 Task: Add a field from the Popular template Priority a blank project BitBridge
Action: Mouse moved to (1320, 352)
Screenshot: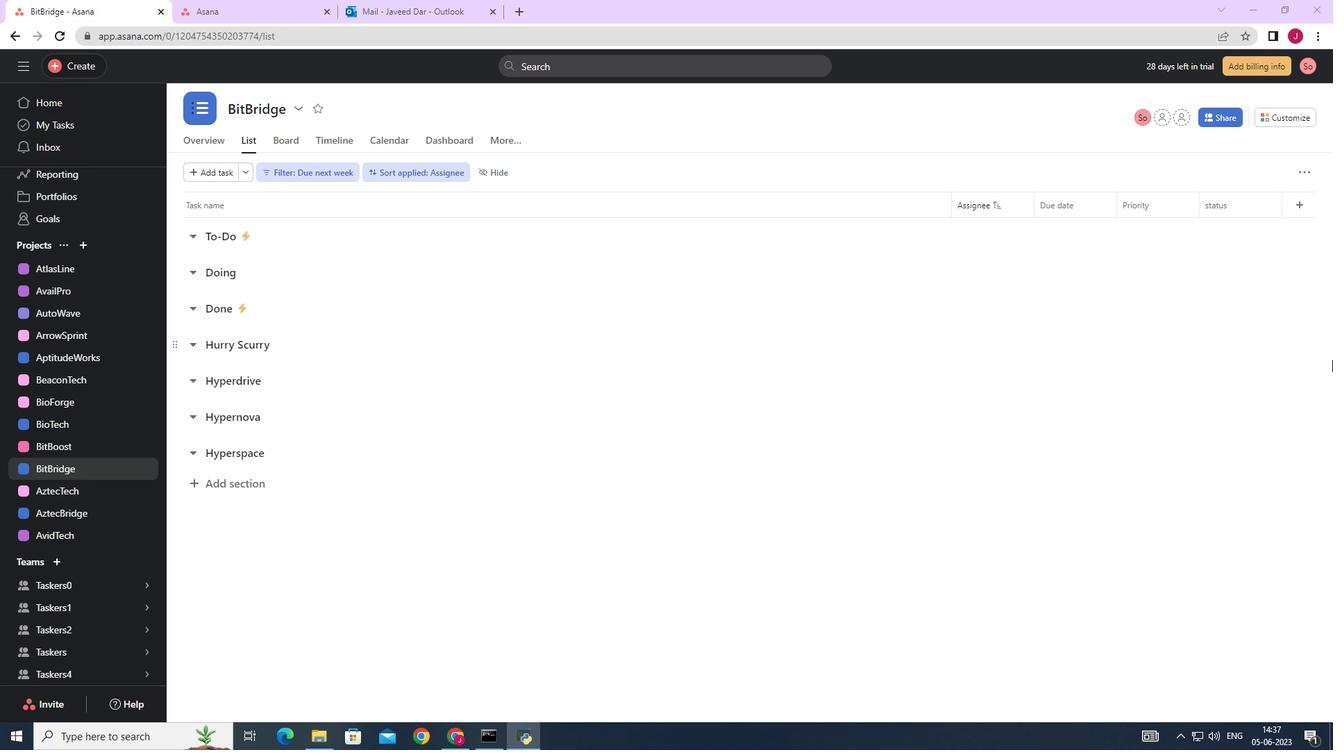 
Action: Mouse scrolled (1320, 353) with delta (0, 0)
Screenshot: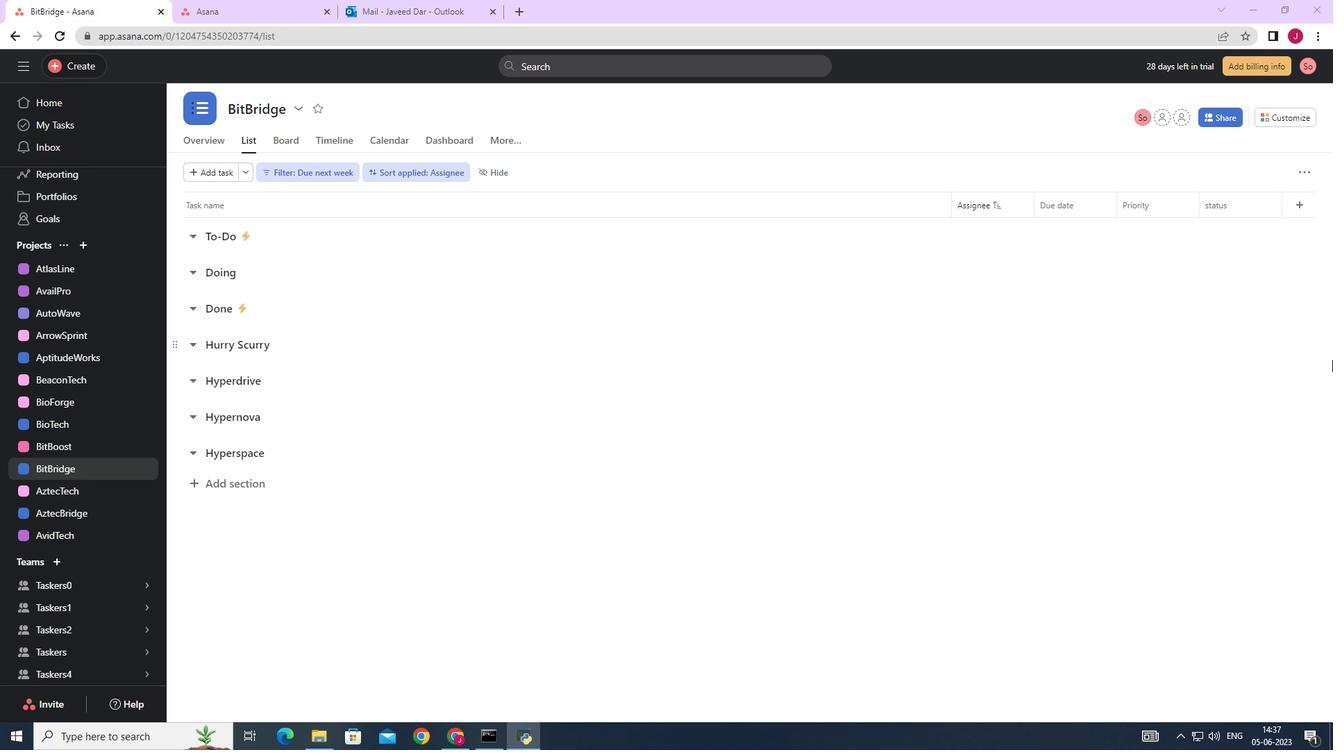 
Action: Mouse moved to (1318, 350)
Screenshot: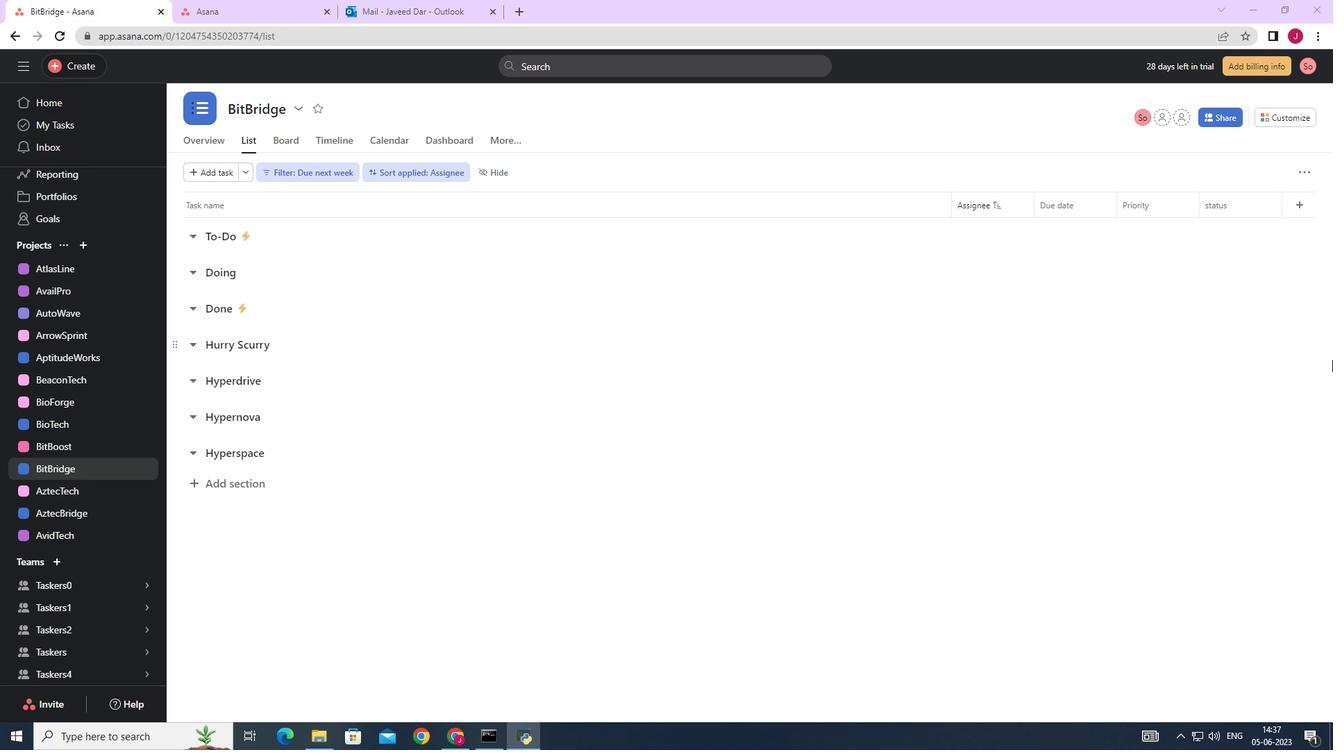 
Action: Mouse scrolled (1318, 351) with delta (0, 0)
Screenshot: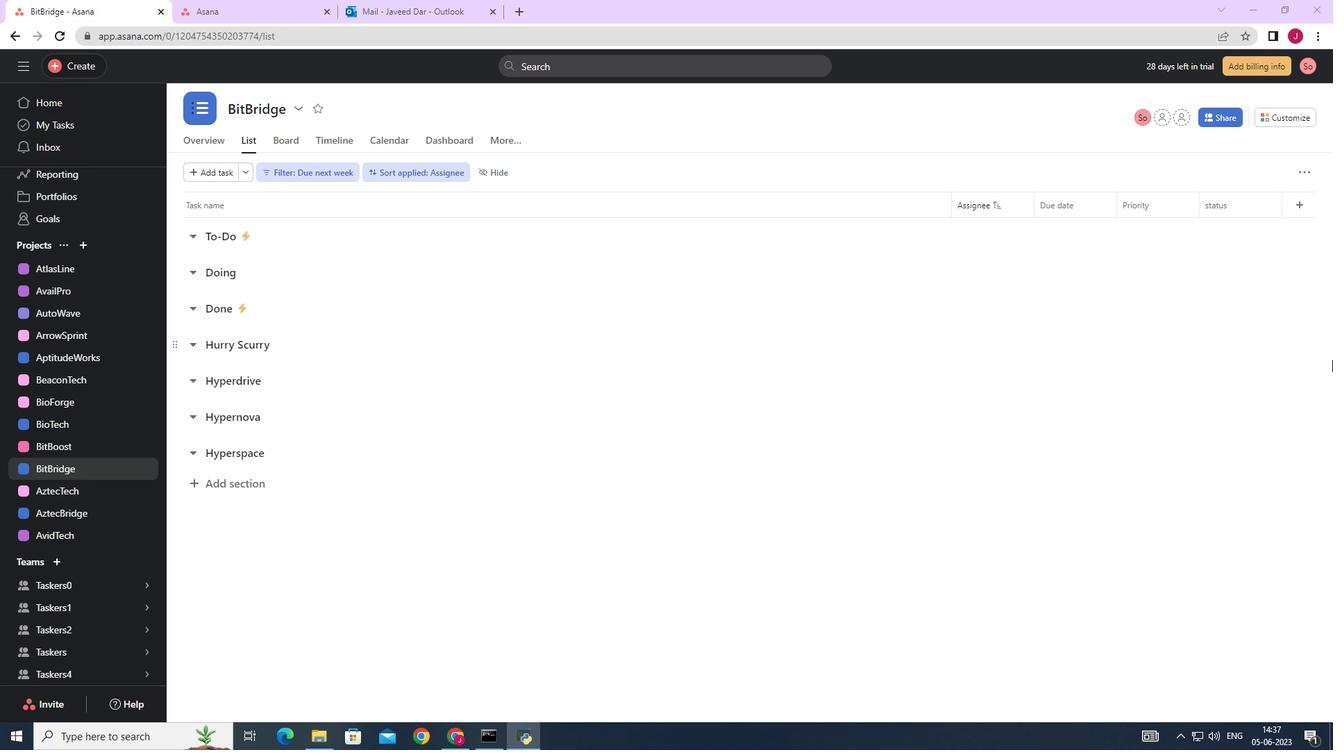 
Action: Mouse moved to (1313, 342)
Screenshot: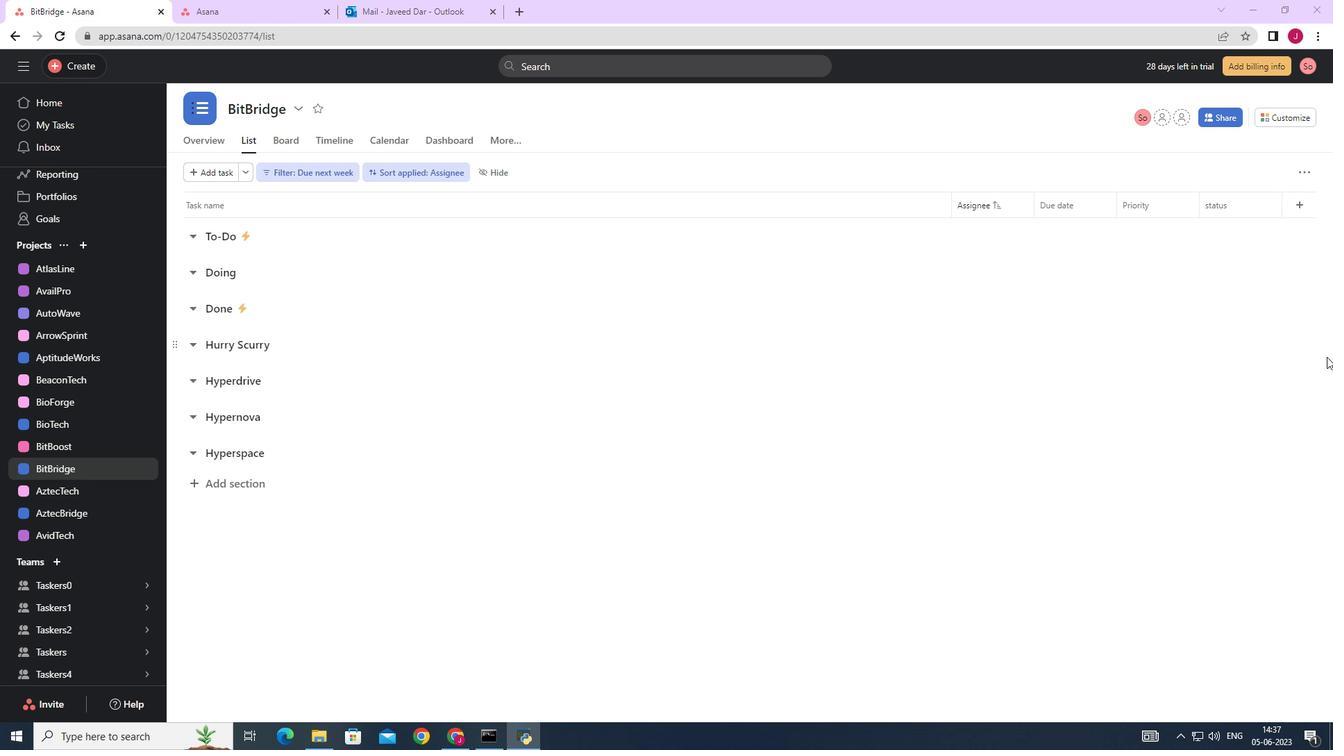 
Action: Mouse scrolled (1313, 343) with delta (0, 0)
Screenshot: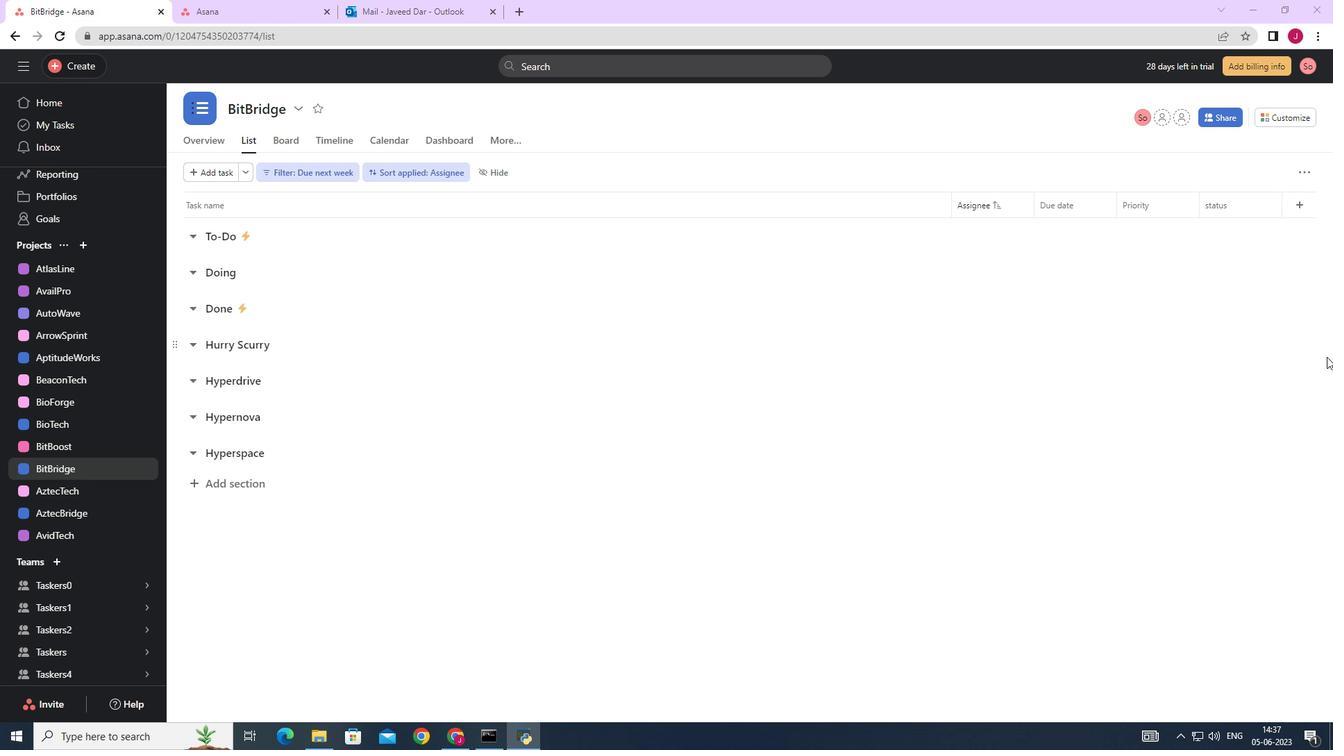 
Action: Mouse moved to (1282, 117)
Screenshot: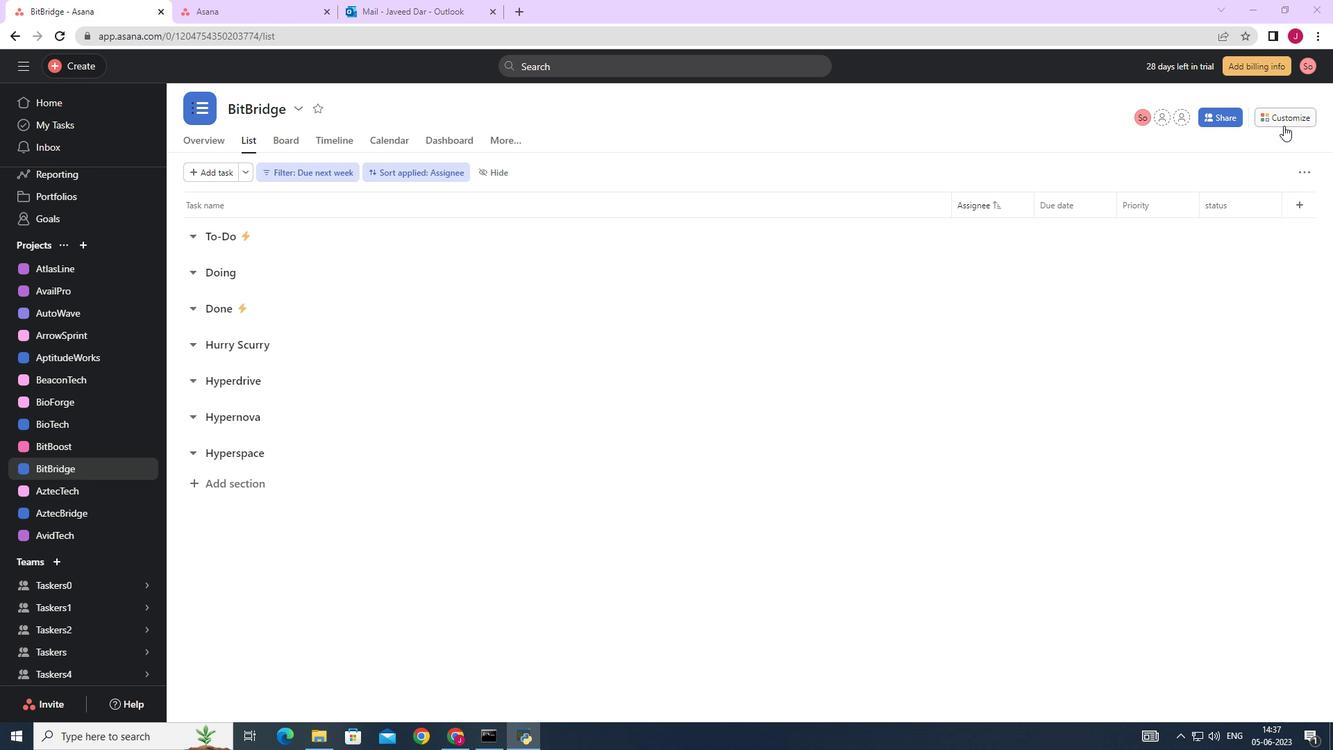 
Action: Mouse pressed left at (1282, 117)
Screenshot: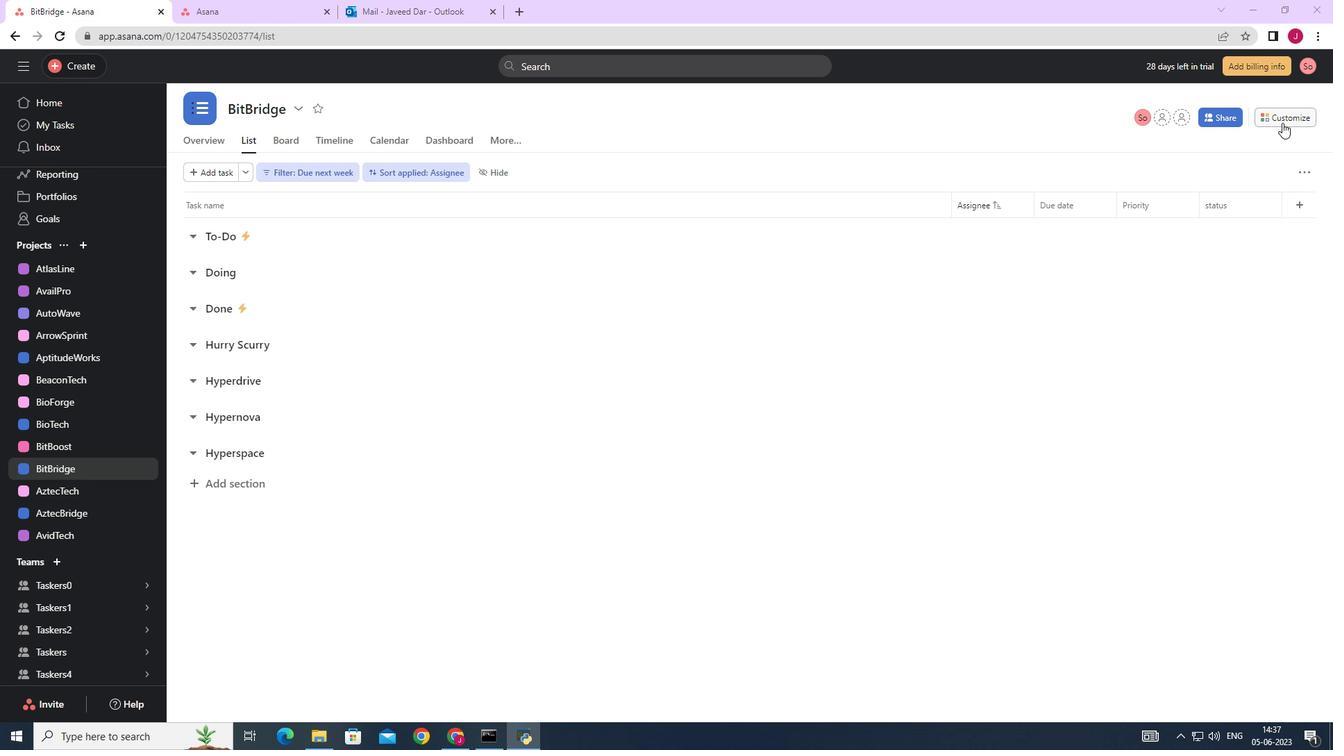
Action: Mouse moved to (1166, 281)
Screenshot: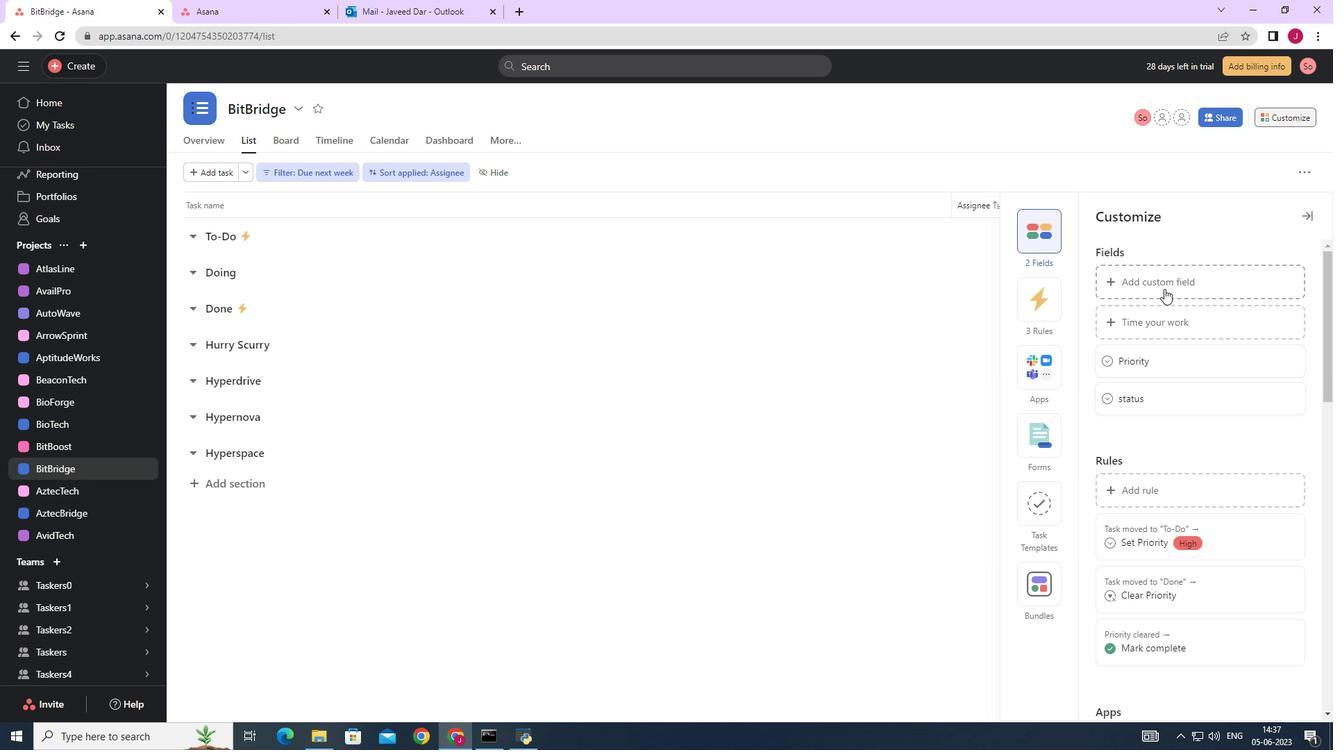 
Action: Mouse pressed left at (1166, 281)
Screenshot: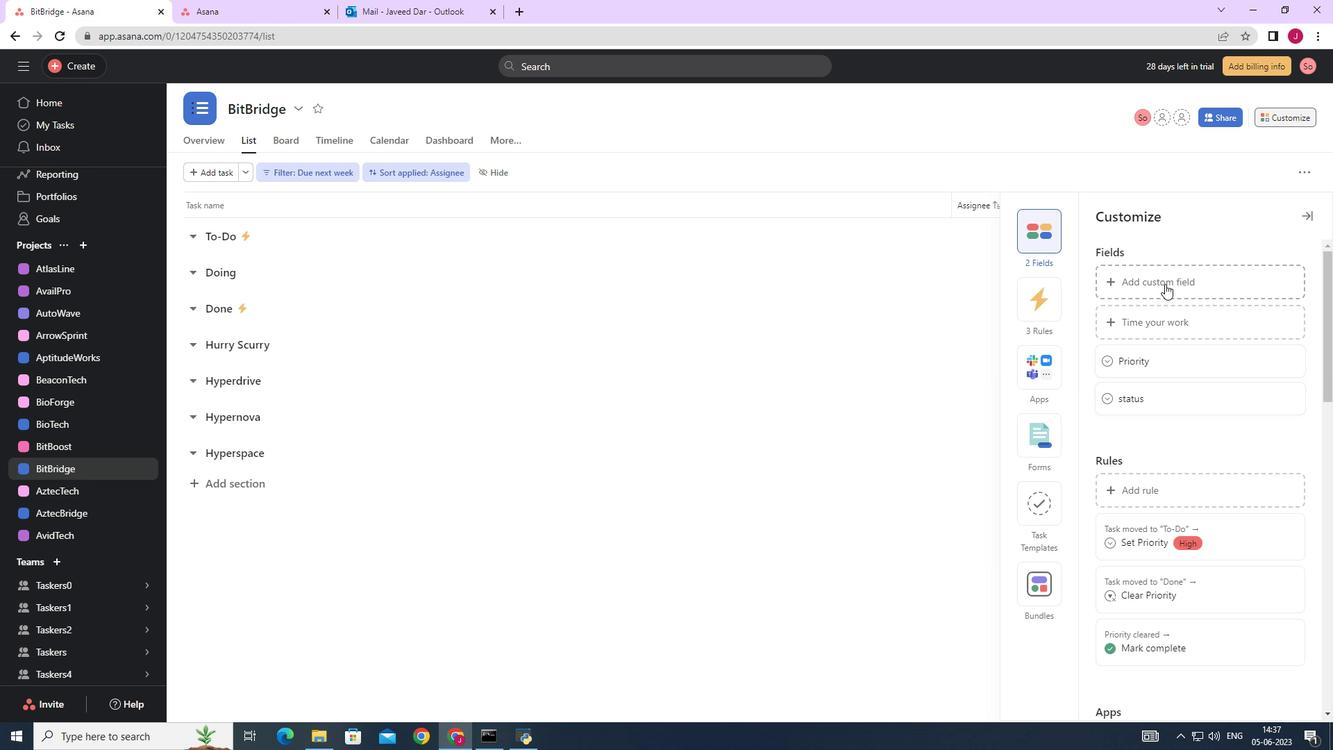 
Action: Mouse moved to (627, 249)
Screenshot: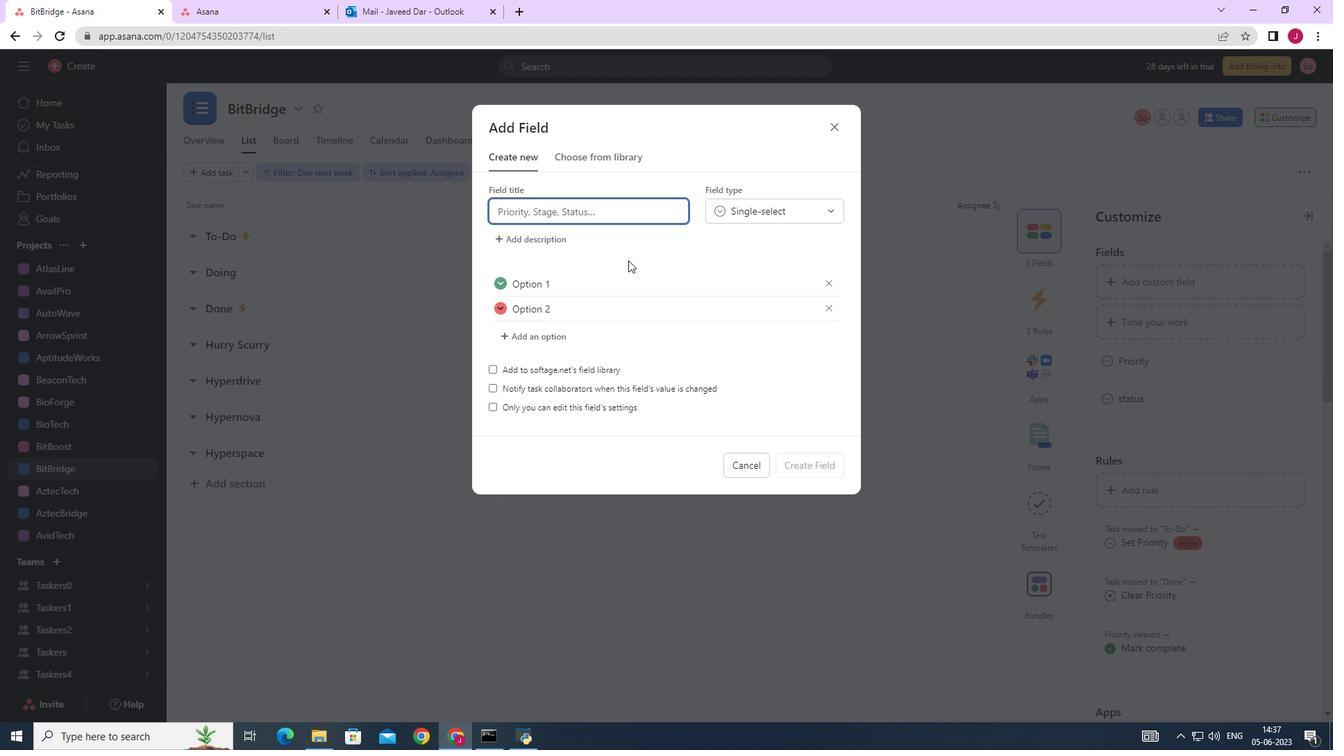 
Action: Key pressed <Key.caps_lock>P<Key.caps_lock>riority
Screenshot: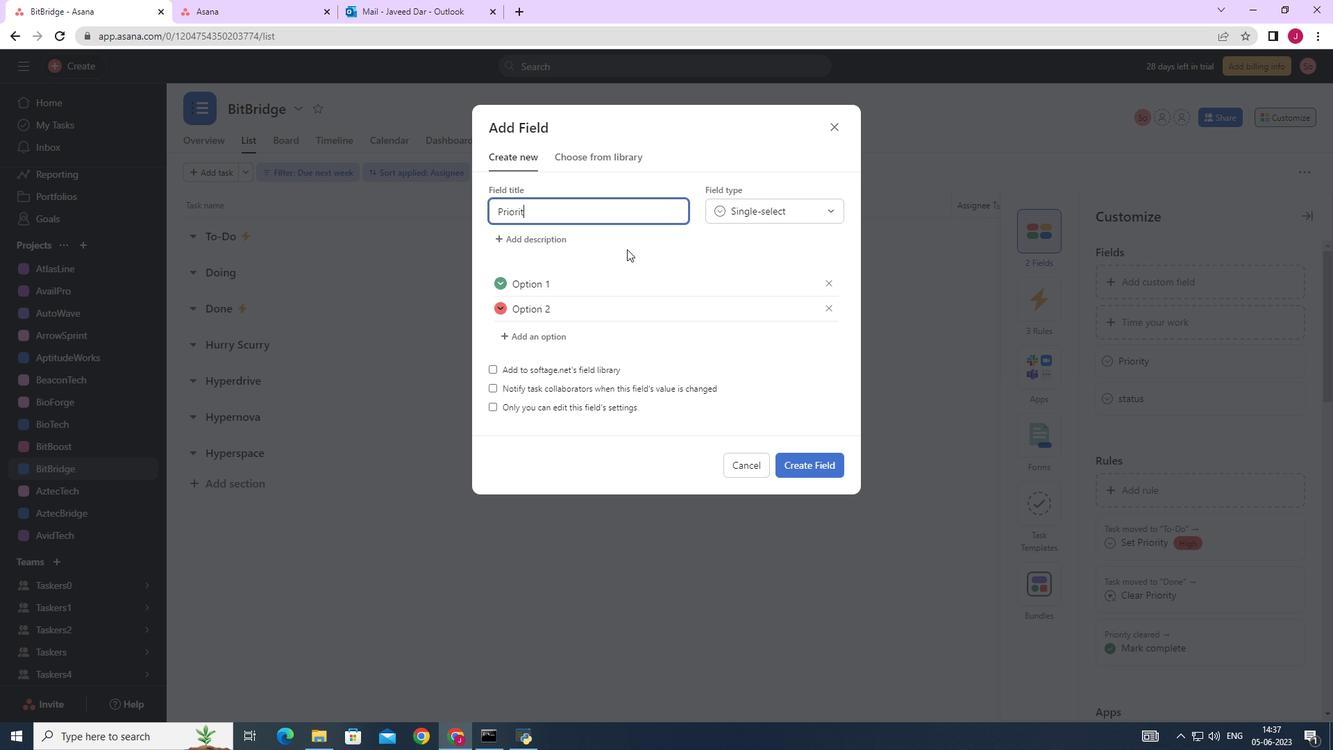 
Action: Mouse moved to (807, 460)
Screenshot: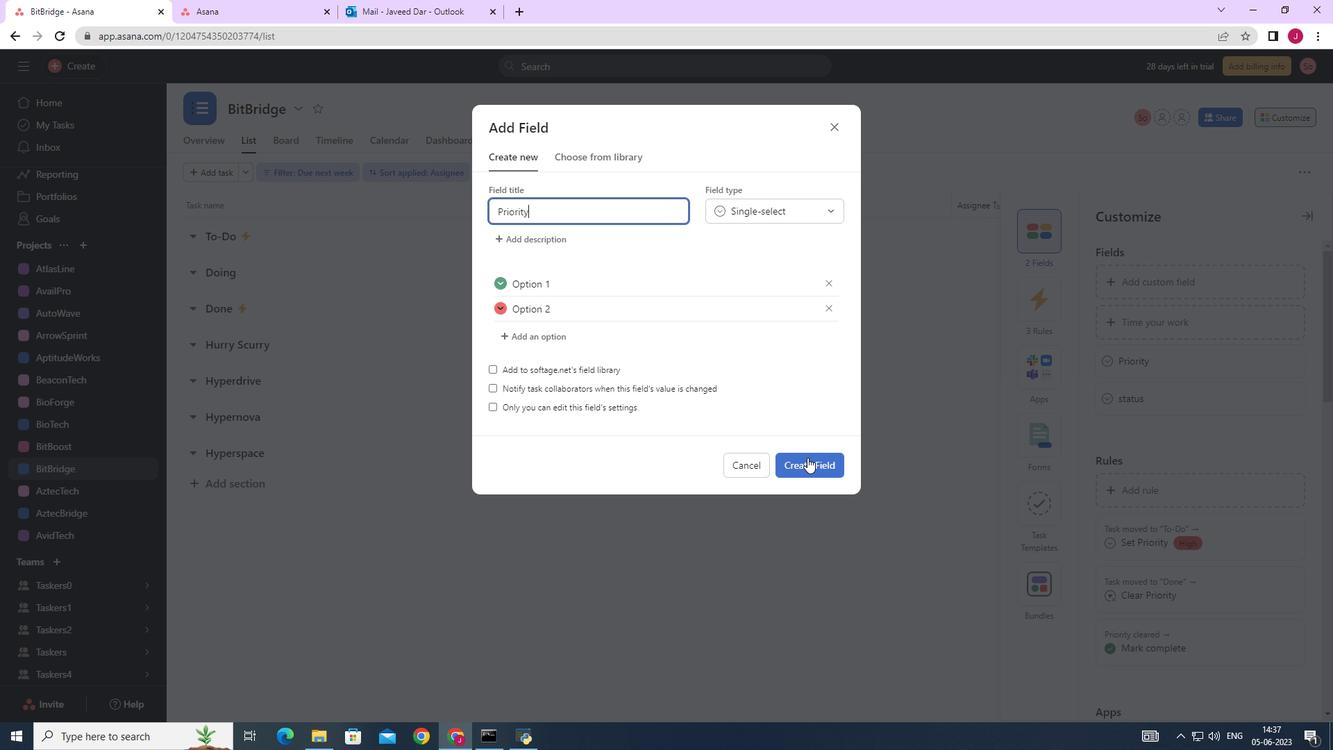
Action: Mouse pressed left at (807, 460)
Screenshot: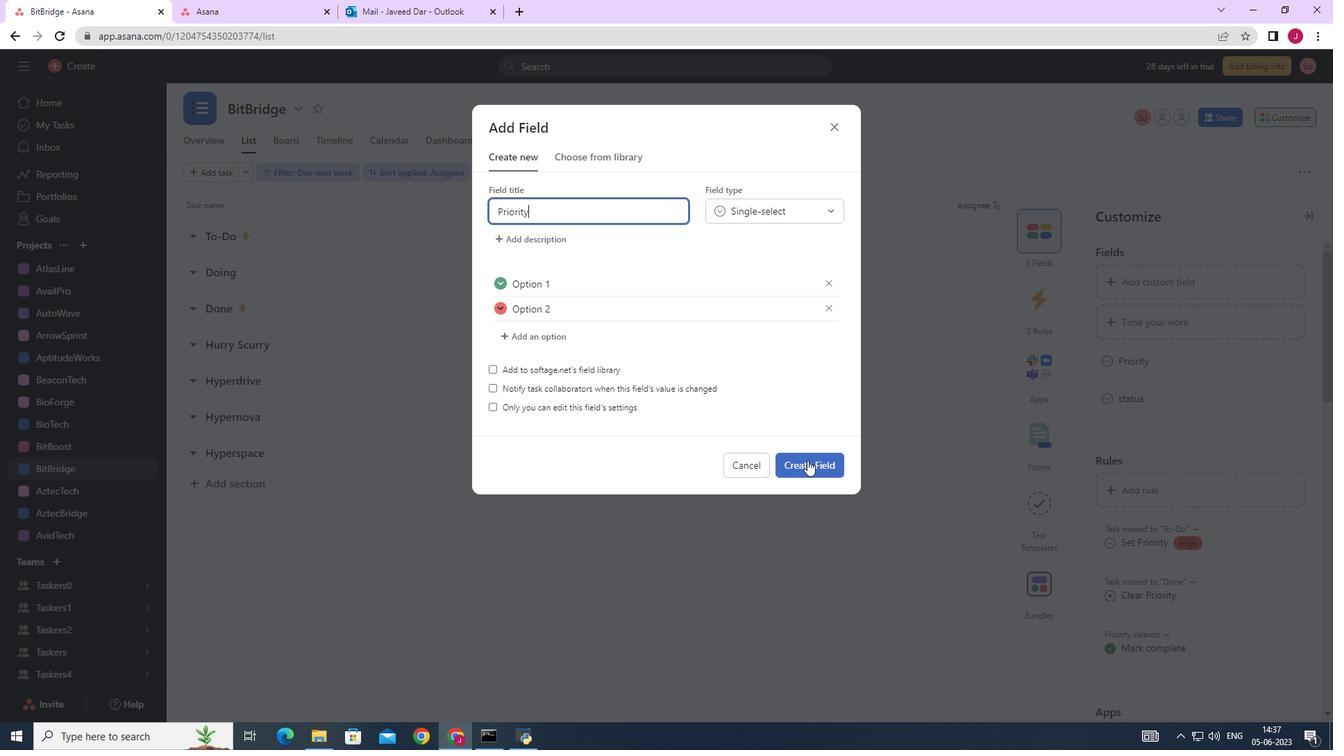 
Action: Mouse moved to (775, 458)
Screenshot: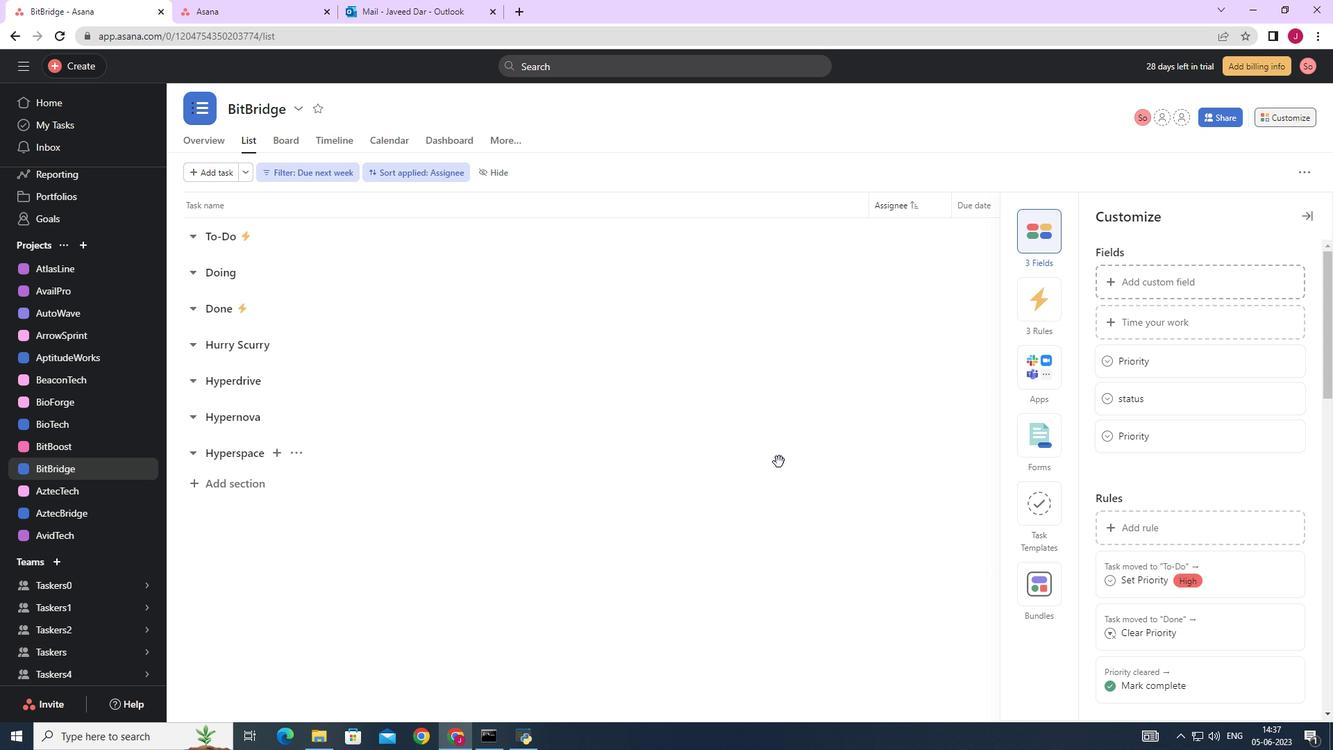 
